 Task: Set "Partitions to consider" for "H.264/MPEG-4 Part 10/AVC encoder (x264)" to slow.
Action: Mouse moved to (132, 112)
Screenshot: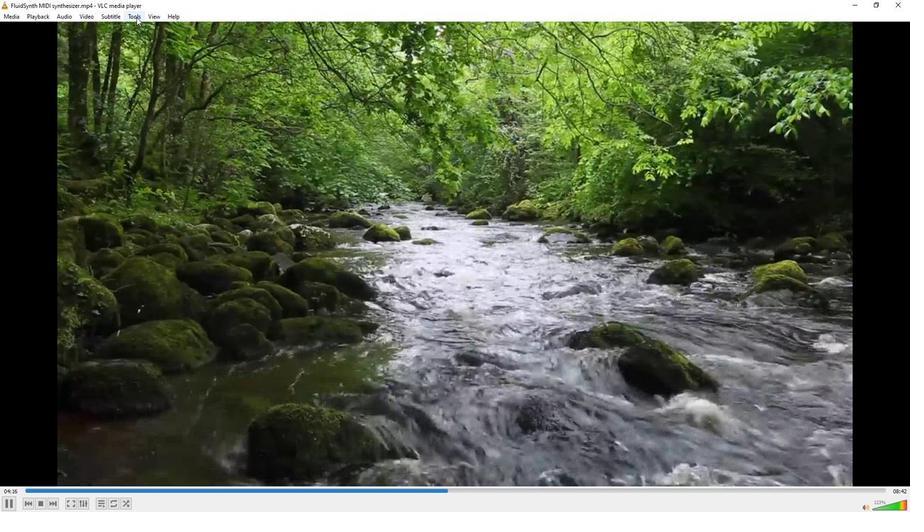 
Action: Mouse pressed left at (132, 112)
Screenshot: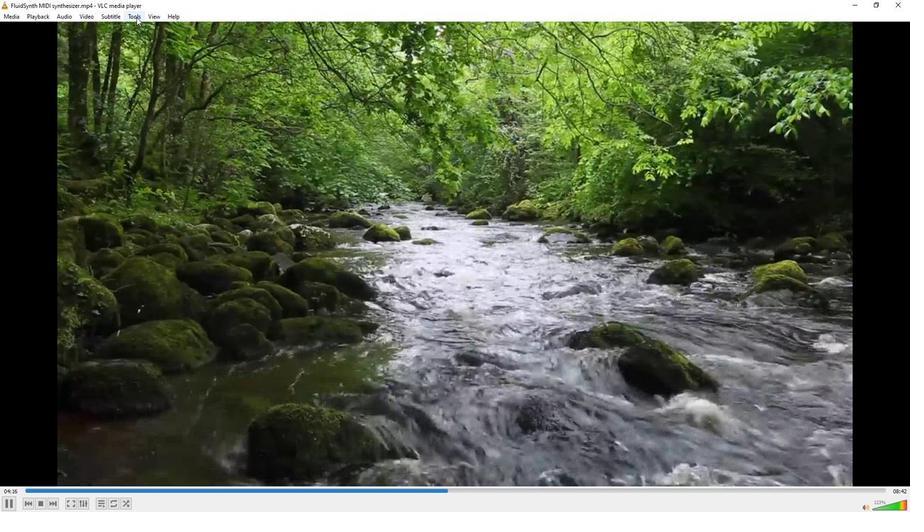 
Action: Mouse moved to (146, 199)
Screenshot: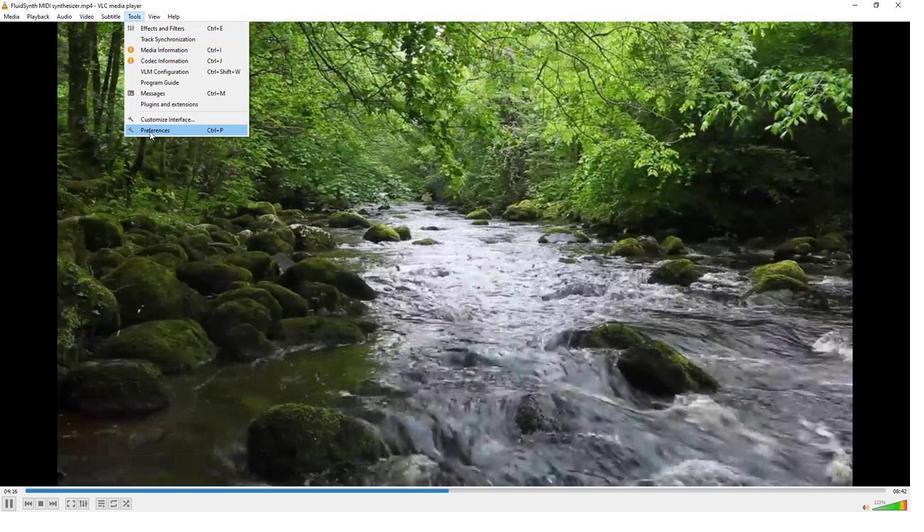 
Action: Mouse pressed left at (146, 199)
Screenshot: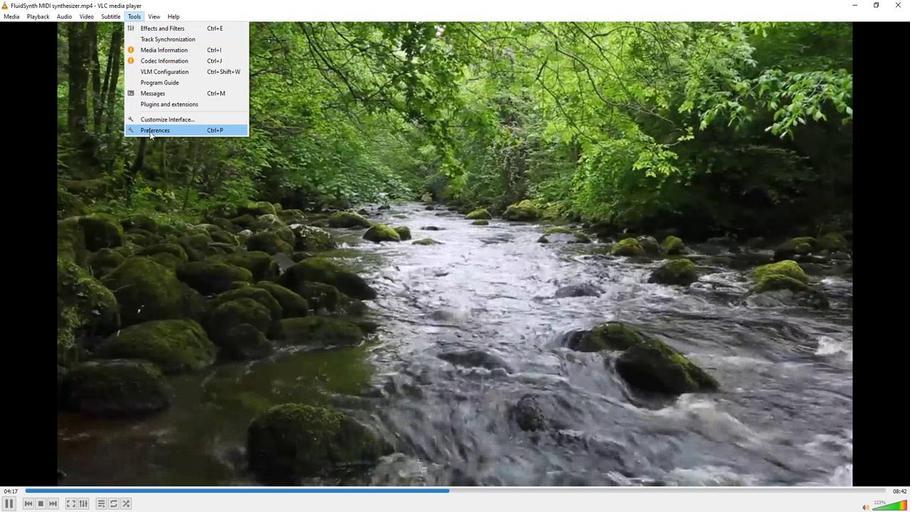 
Action: Mouse moved to (103, 403)
Screenshot: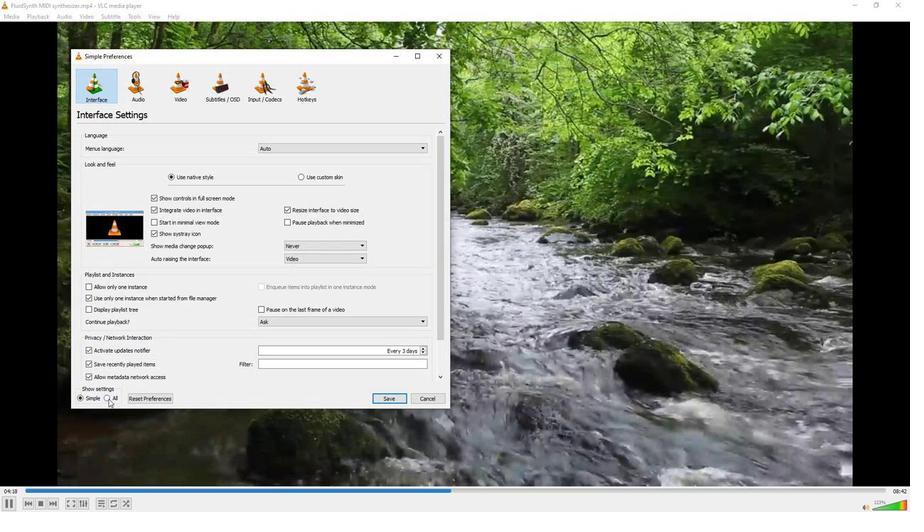 
Action: Mouse pressed left at (103, 403)
Screenshot: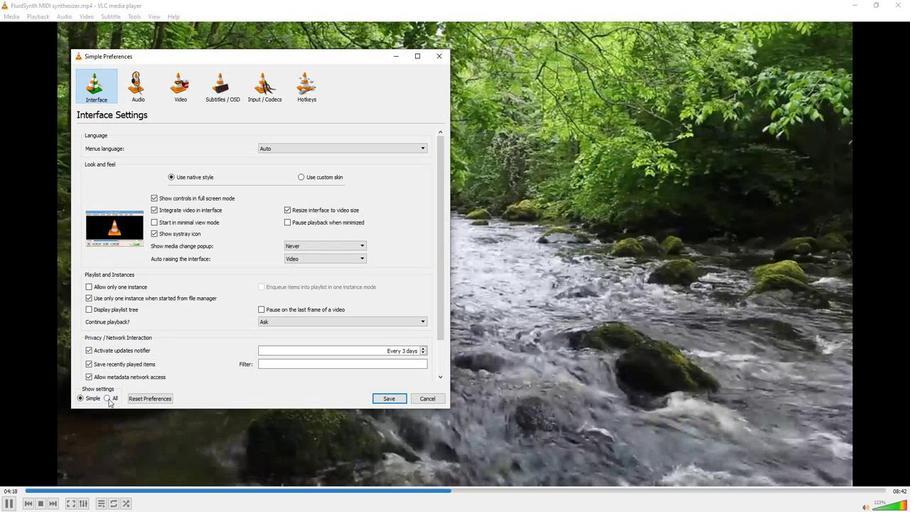 
Action: Mouse moved to (87, 328)
Screenshot: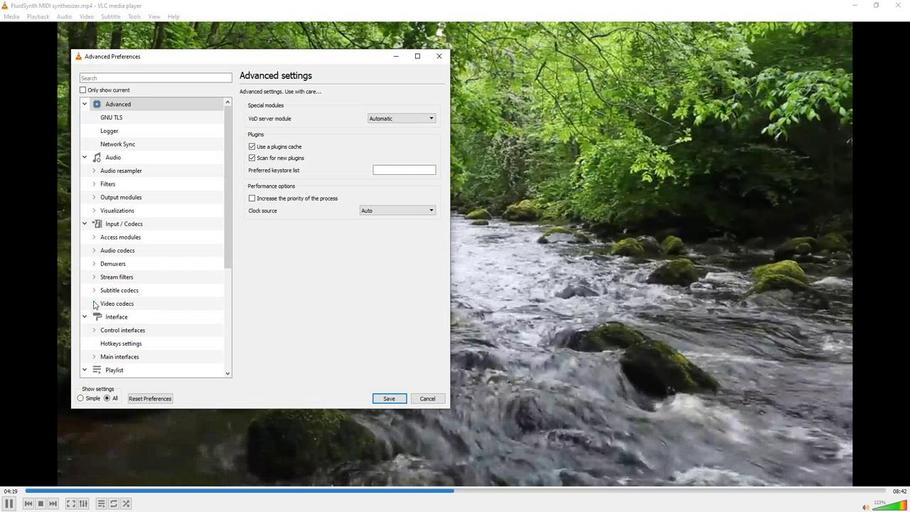 
Action: Mouse pressed left at (87, 328)
Screenshot: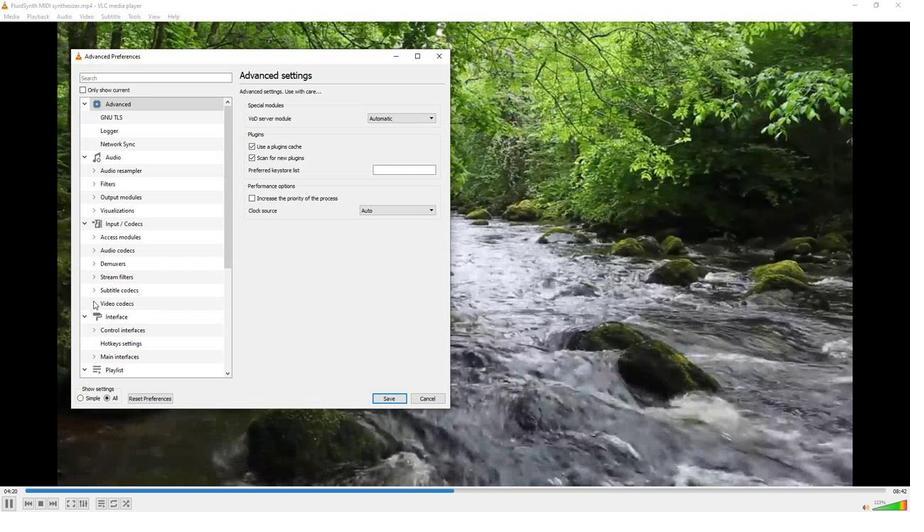 
Action: Mouse moved to (112, 349)
Screenshot: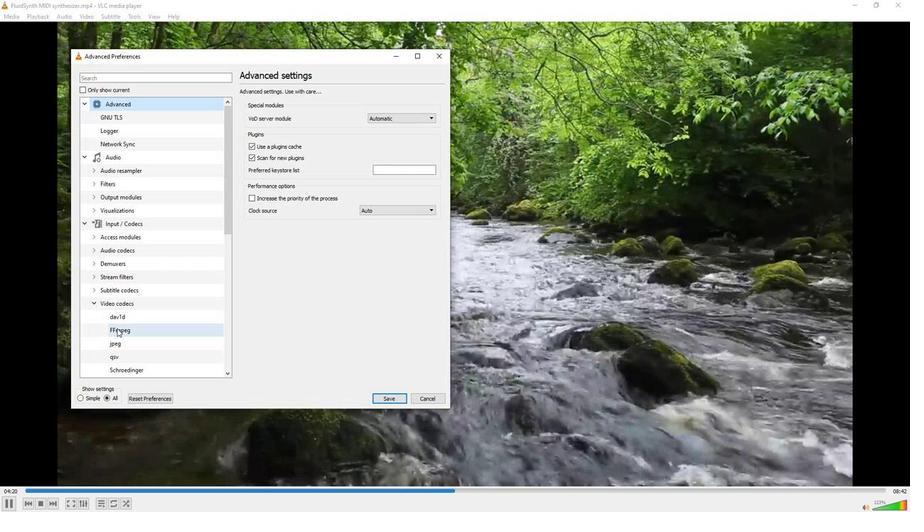 
Action: Mouse scrolled (112, 349) with delta (0, 0)
Screenshot: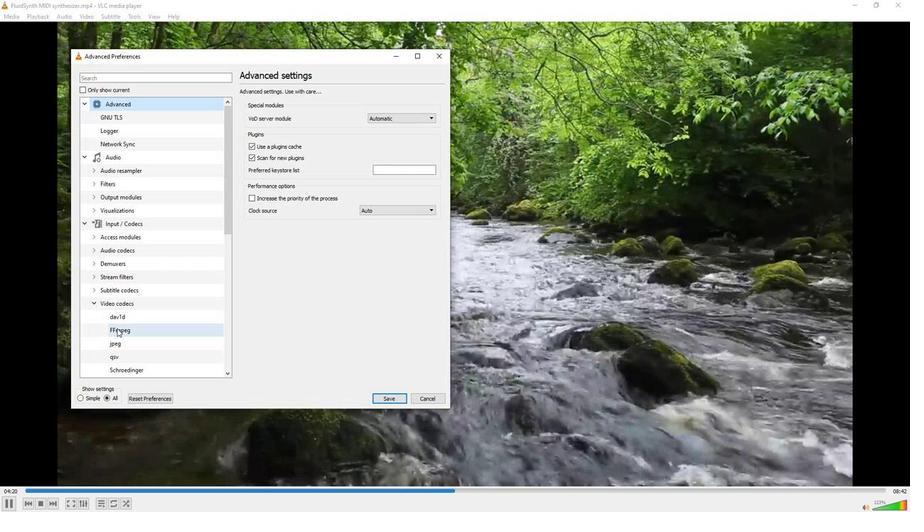 
Action: Mouse moved to (115, 379)
Screenshot: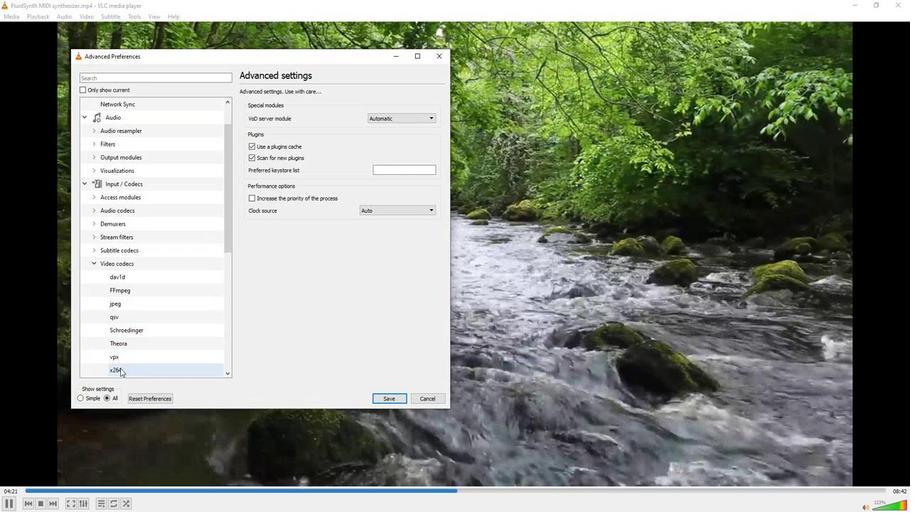 
Action: Mouse pressed left at (115, 379)
Screenshot: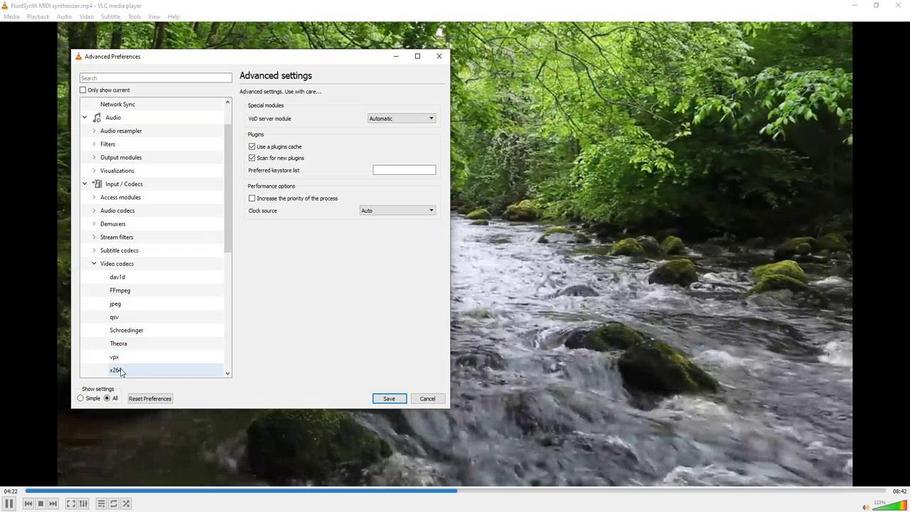 
Action: Mouse moved to (325, 352)
Screenshot: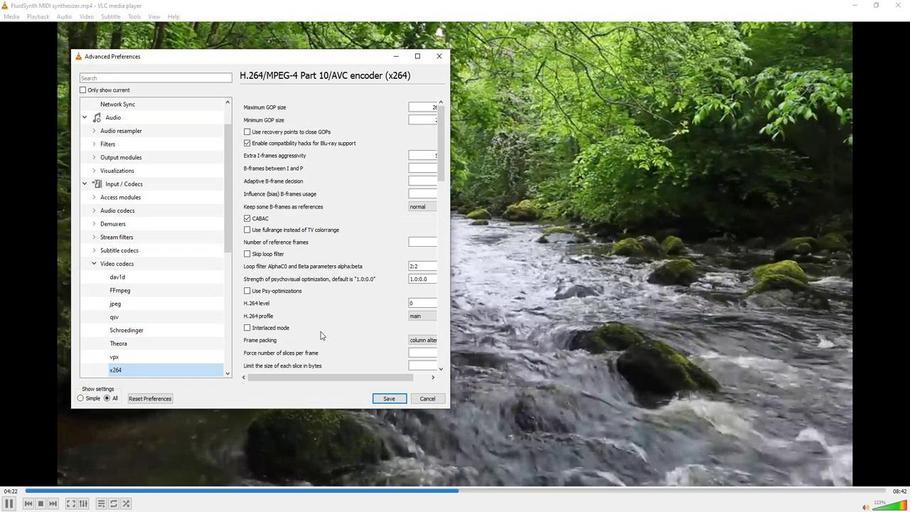 
Action: Mouse scrolled (325, 351) with delta (0, 0)
Screenshot: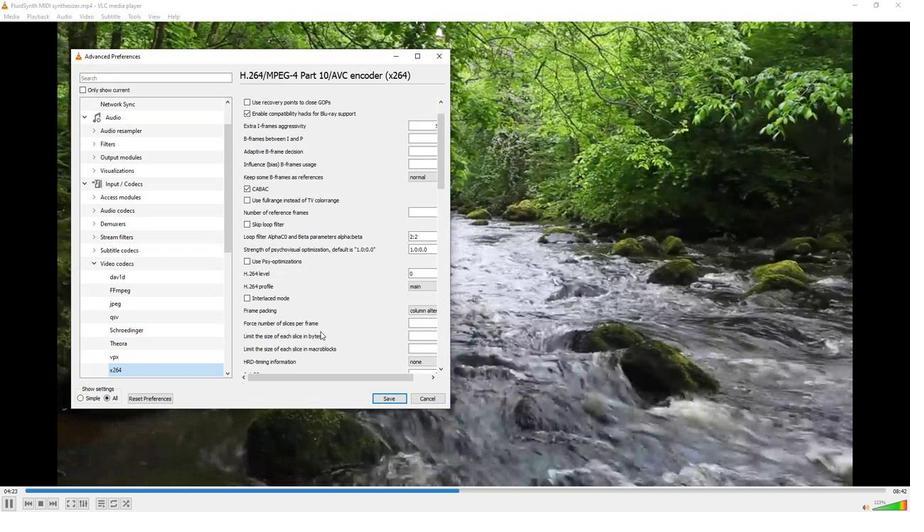 
Action: Mouse scrolled (325, 351) with delta (0, 0)
Screenshot: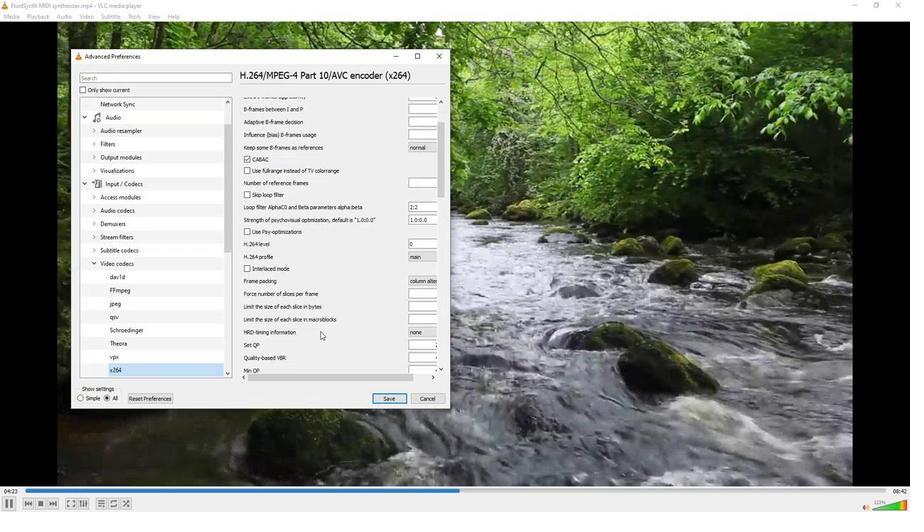 
Action: Mouse scrolled (325, 351) with delta (0, 0)
Screenshot: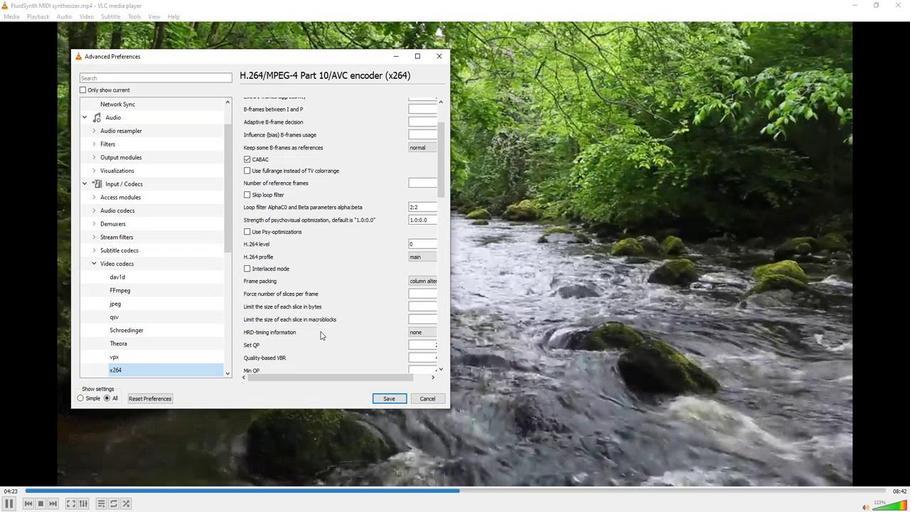 
Action: Mouse scrolled (325, 351) with delta (0, 0)
Screenshot: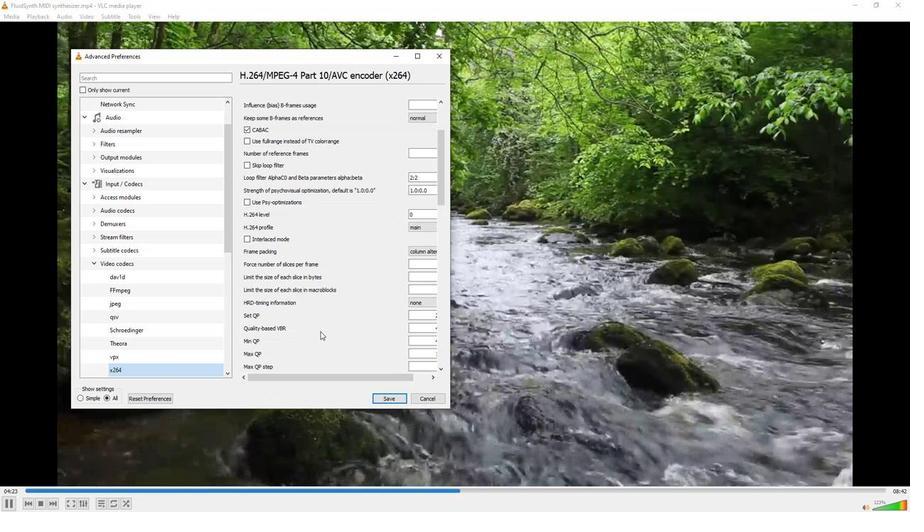 
Action: Mouse scrolled (325, 351) with delta (0, 0)
Screenshot: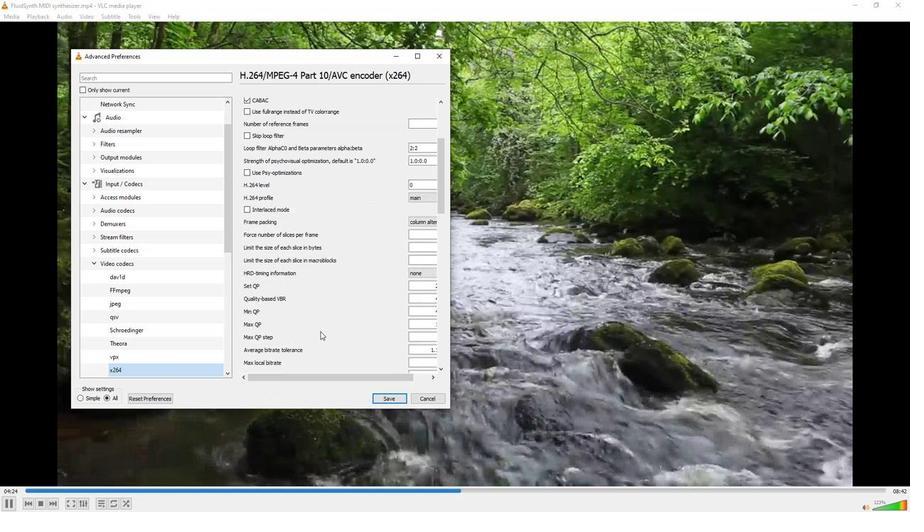 
Action: Mouse scrolled (325, 351) with delta (0, 0)
Screenshot: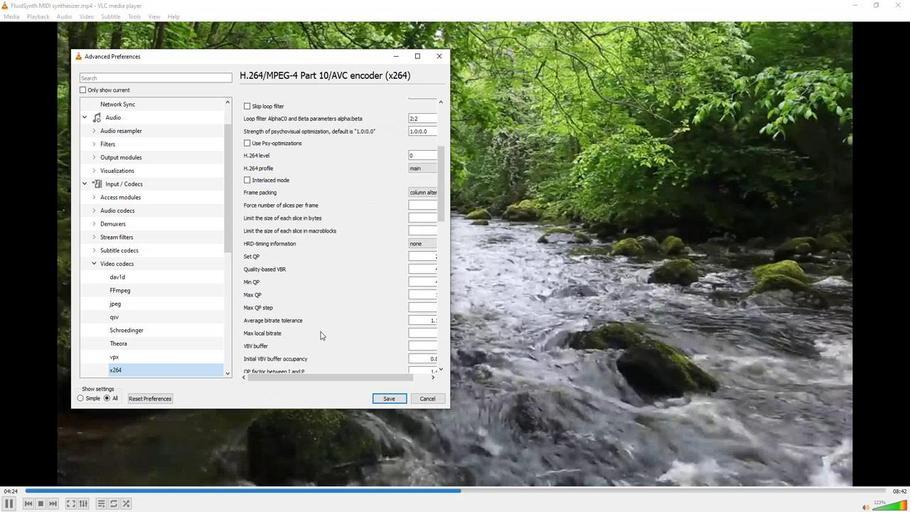 
Action: Mouse scrolled (325, 351) with delta (0, 0)
Screenshot: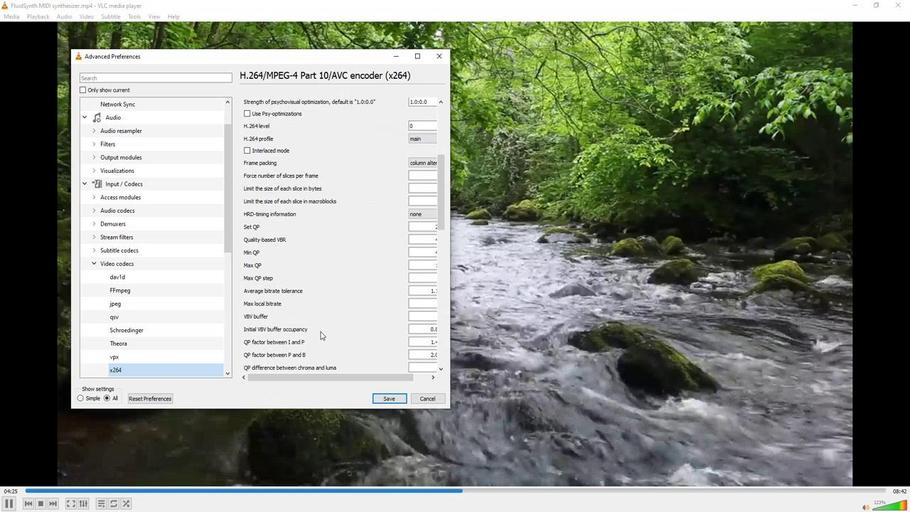 
Action: Mouse scrolled (325, 351) with delta (0, 0)
Screenshot: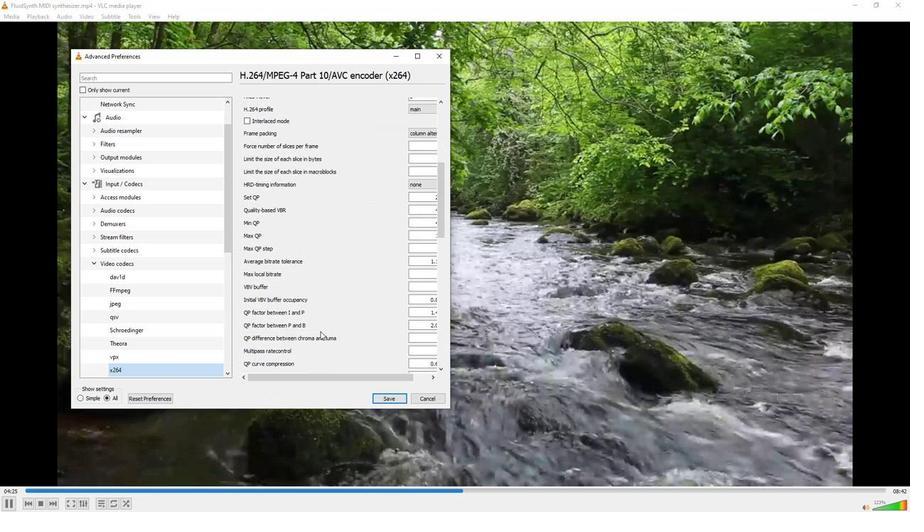 
Action: Mouse scrolled (325, 351) with delta (0, 0)
Screenshot: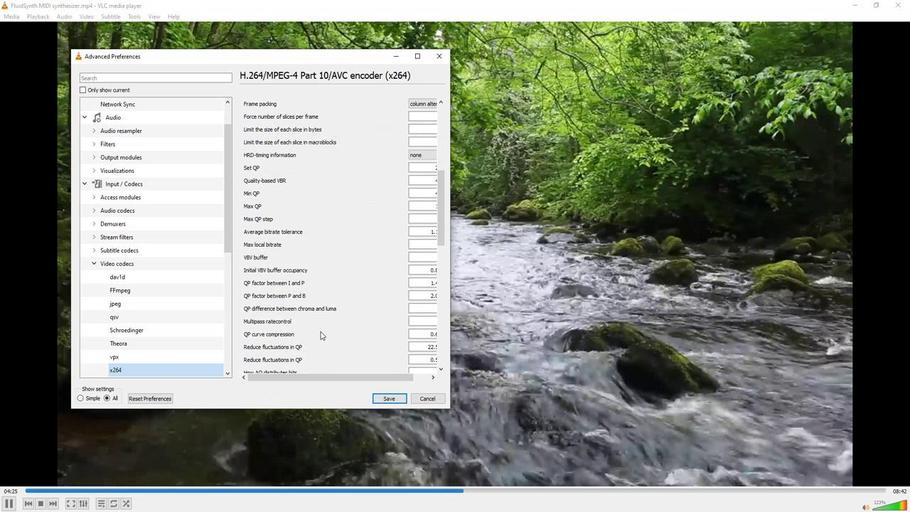 
Action: Mouse scrolled (325, 351) with delta (0, 0)
Screenshot: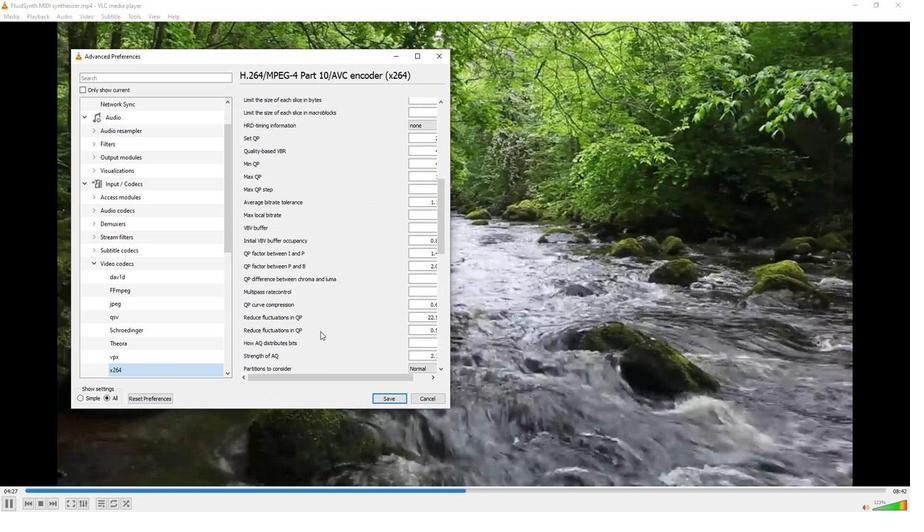 
Action: Mouse moved to (337, 384)
Screenshot: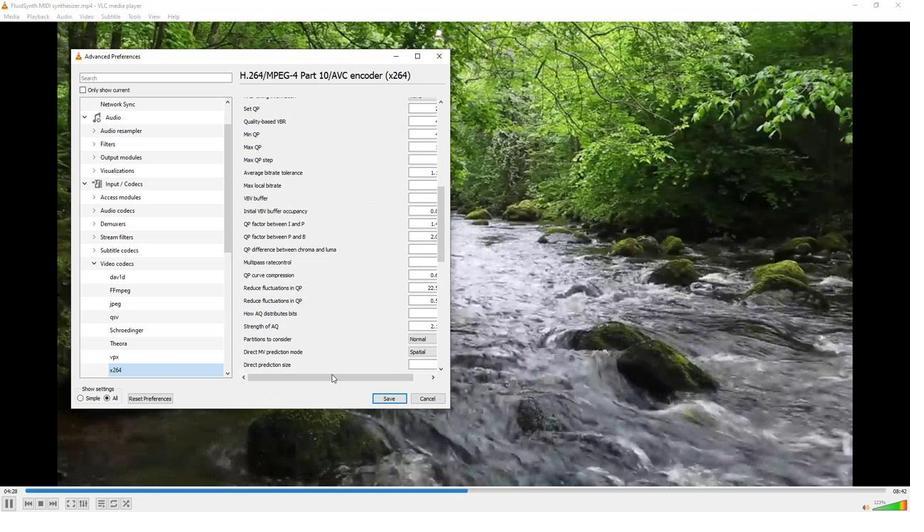 
Action: Mouse pressed left at (337, 384)
Screenshot: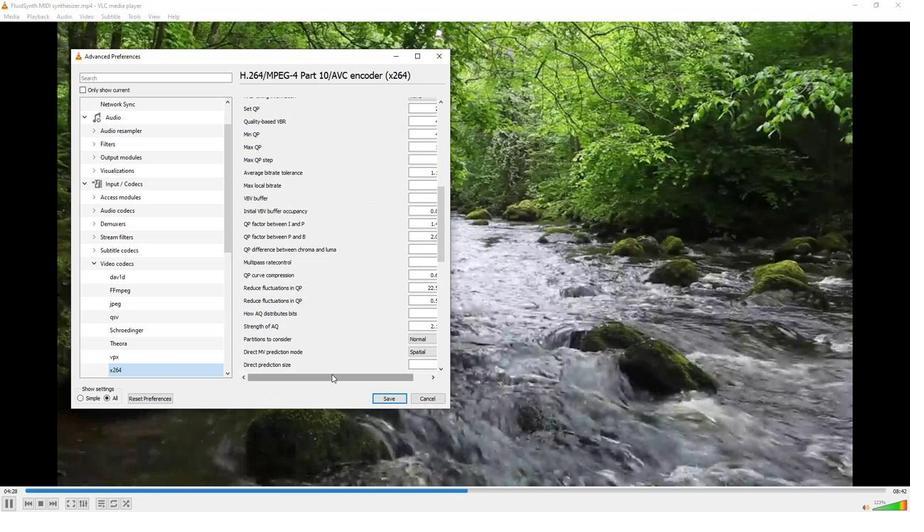 
Action: Mouse moved to (405, 358)
Screenshot: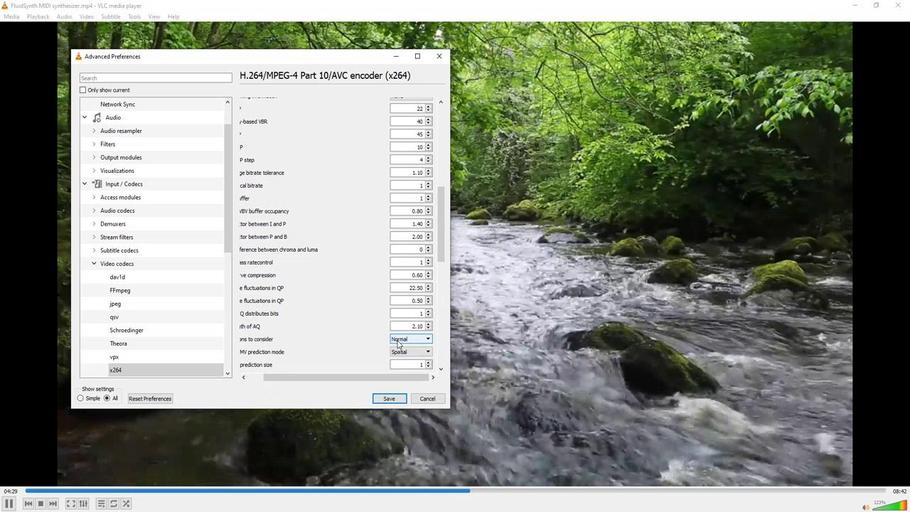 
Action: Mouse pressed left at (405, 358)
Screenshot: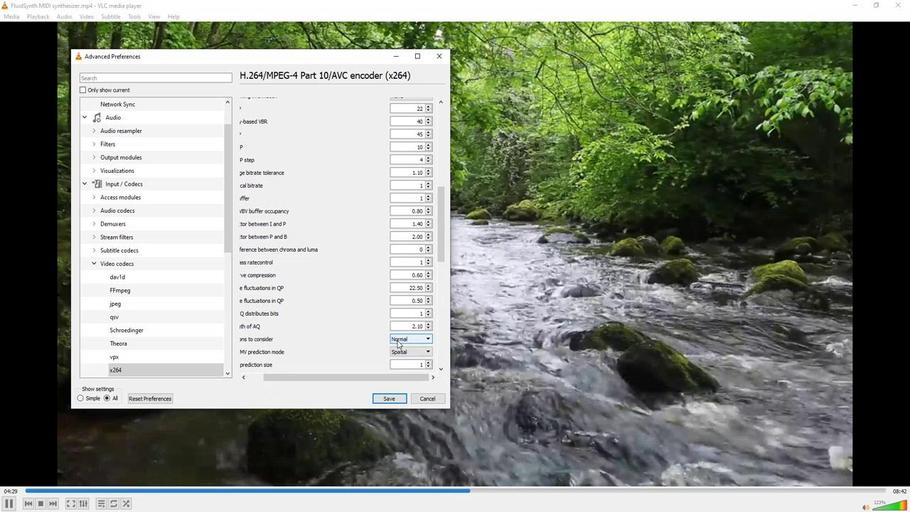
Action: Mouse moved to (404, 377)
Screenshot: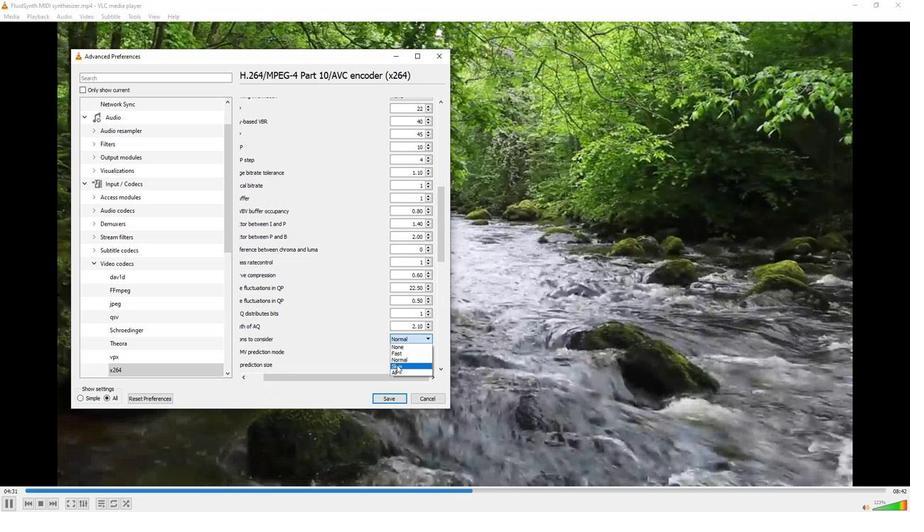 
Action: Mouse pressed left at (404, 377)
Screenshot: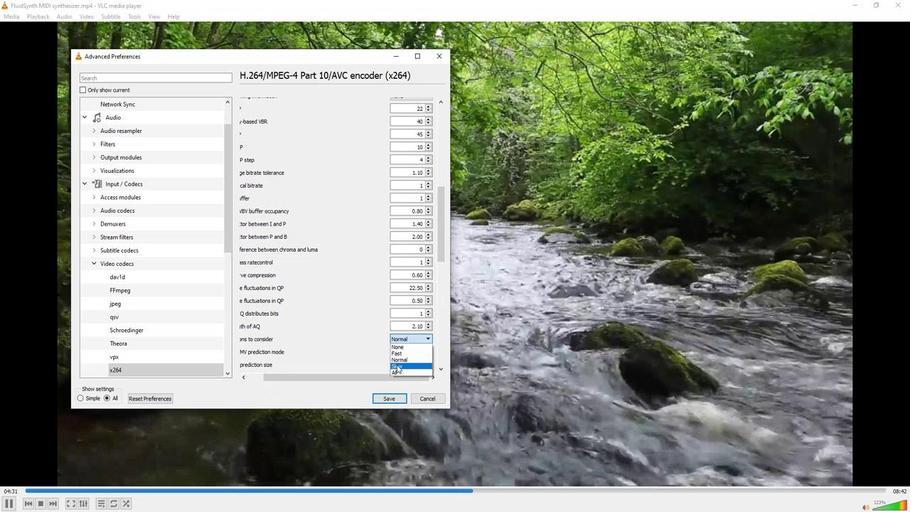
Action: Mouse moved to (382, 376)
Screenshot: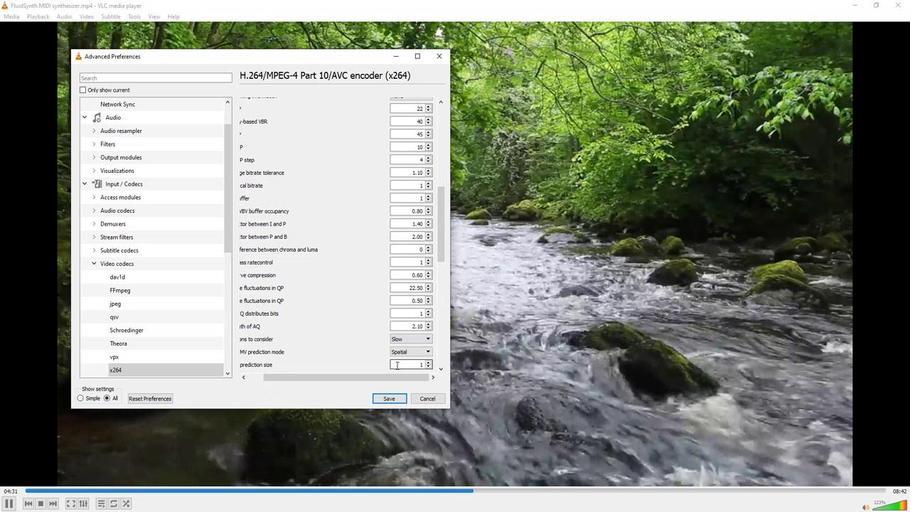 
